 Task: Look for "Screen Navigation" in the keyboard shortcut section.
Action: Mouse moved to (337, 119)
Screenshot: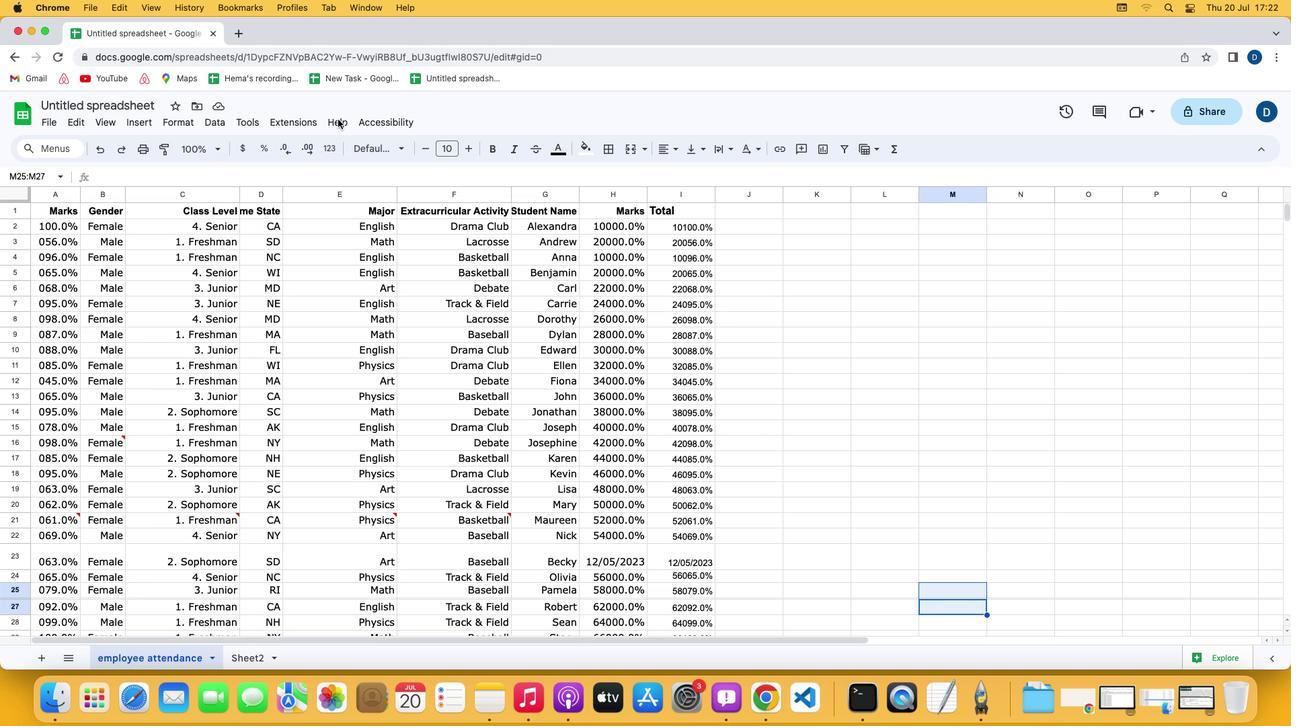 
Action: Mouse pressed left at (337, 119)
Screenshot: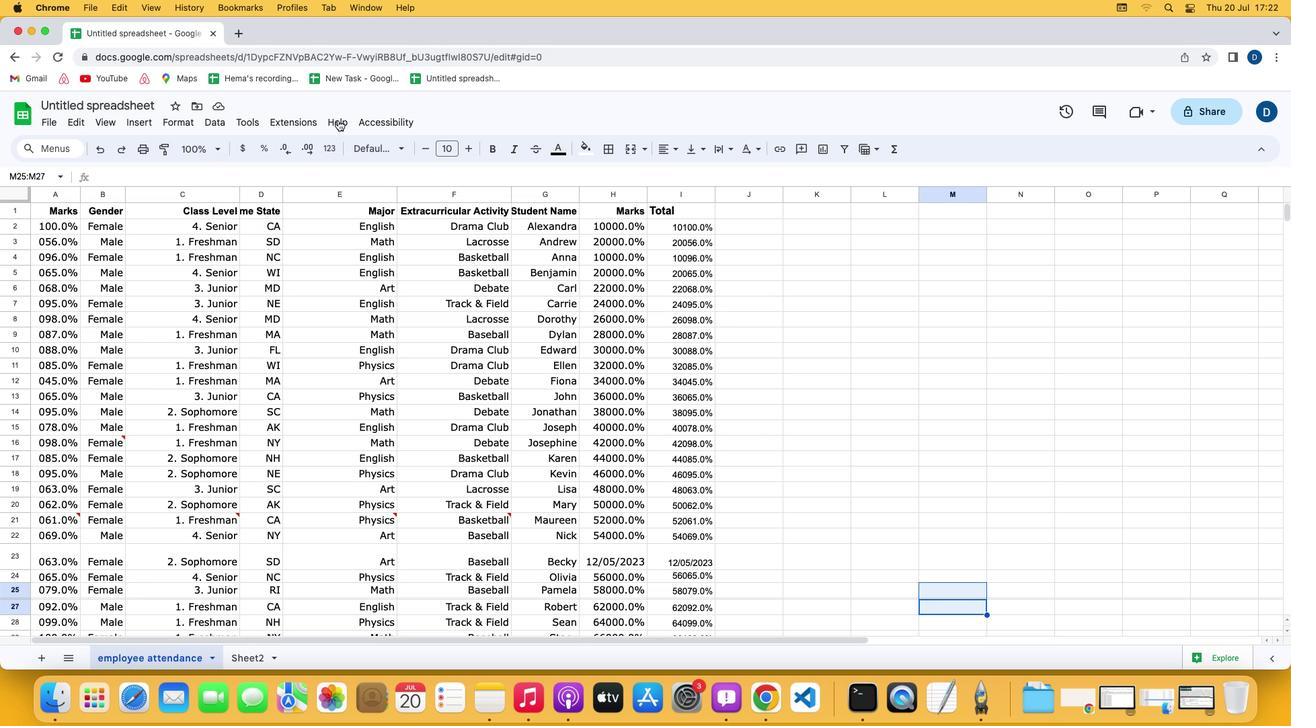 
Action: Mouse moved to (338, 120)
Screenshot: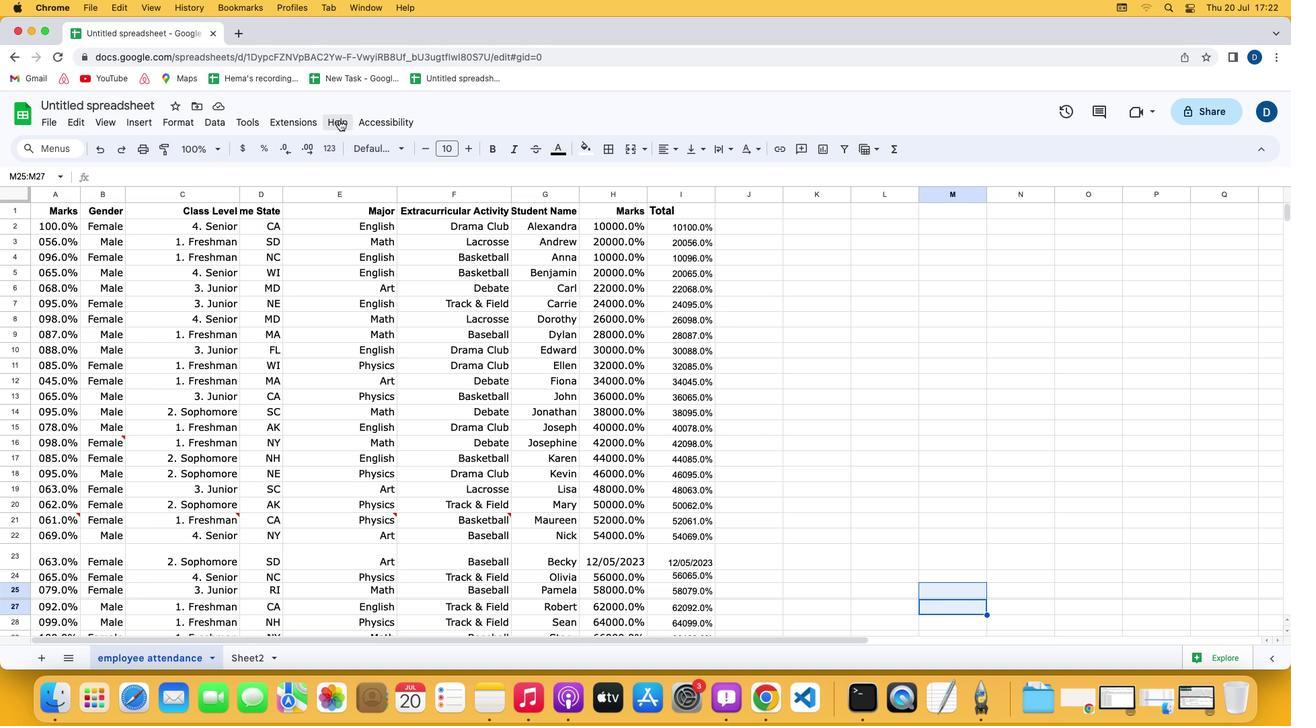 
Action: Mouse pressed left at (338, 120)
Screenshot: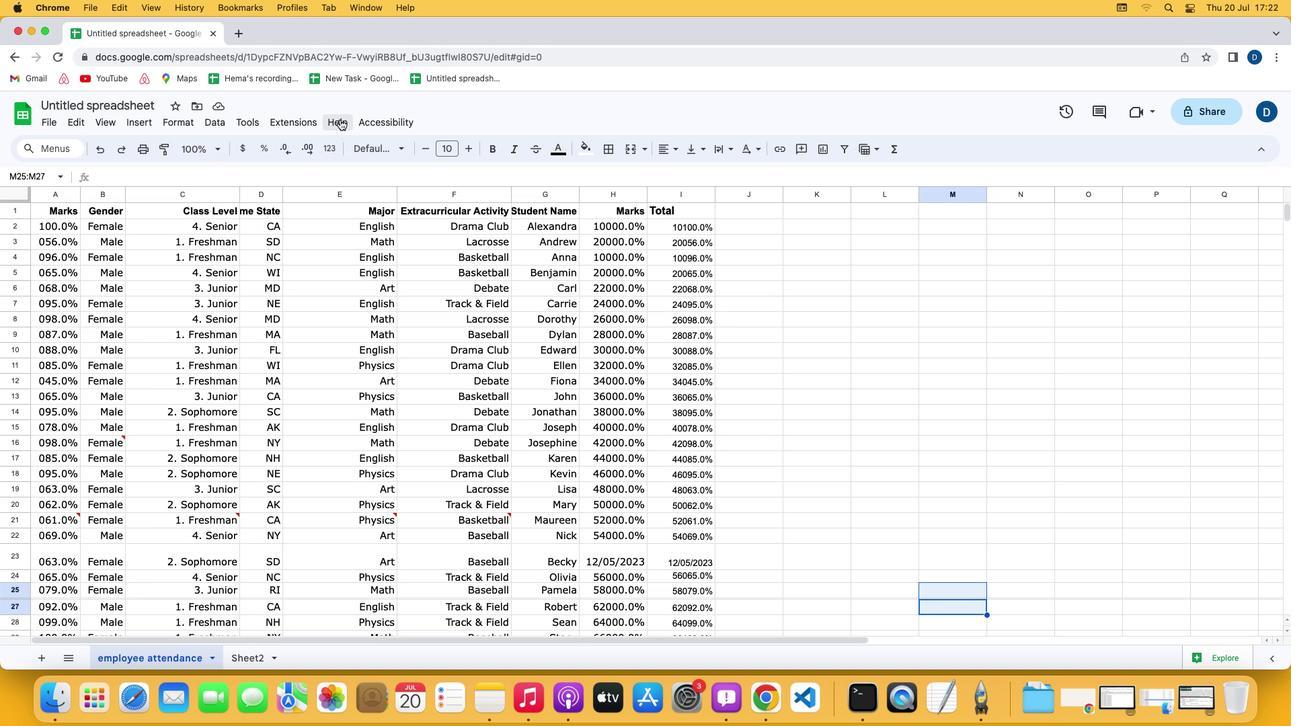 
Action: Mouse moved to (343, 120)
Screenshot: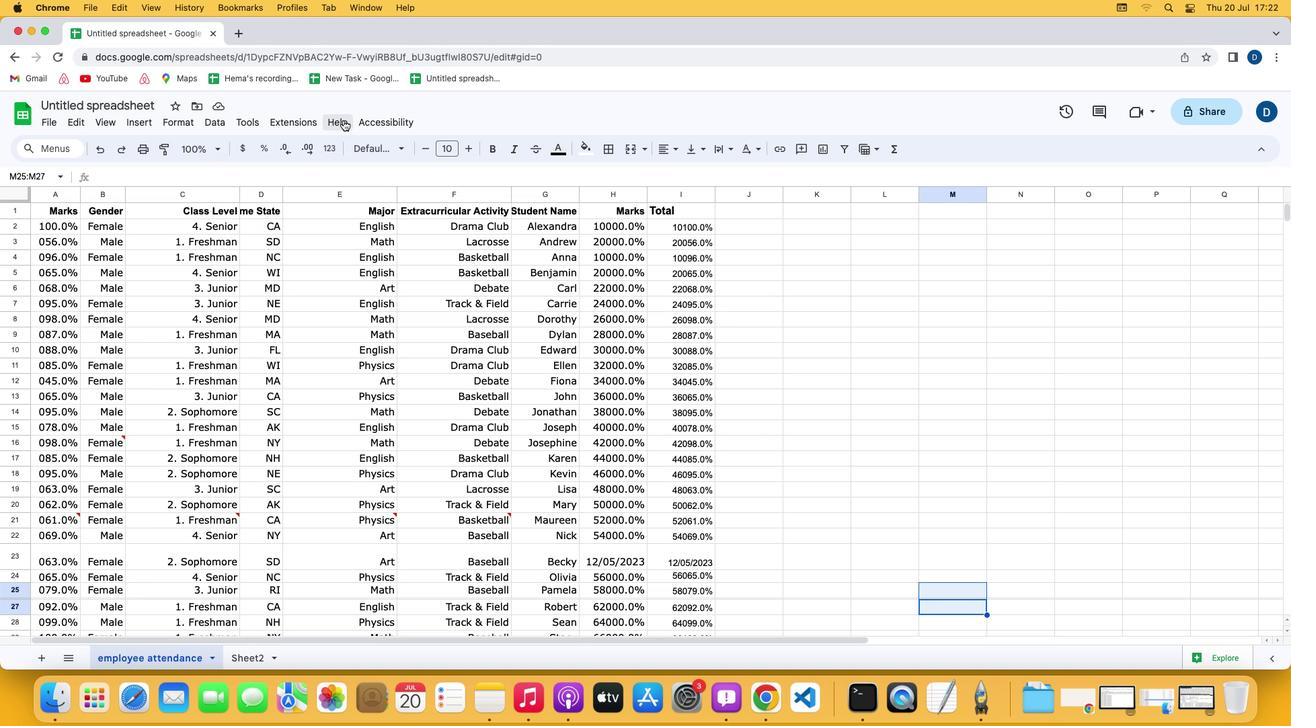 
Action: Mouse pressed left at (343, 120)
Screenshot: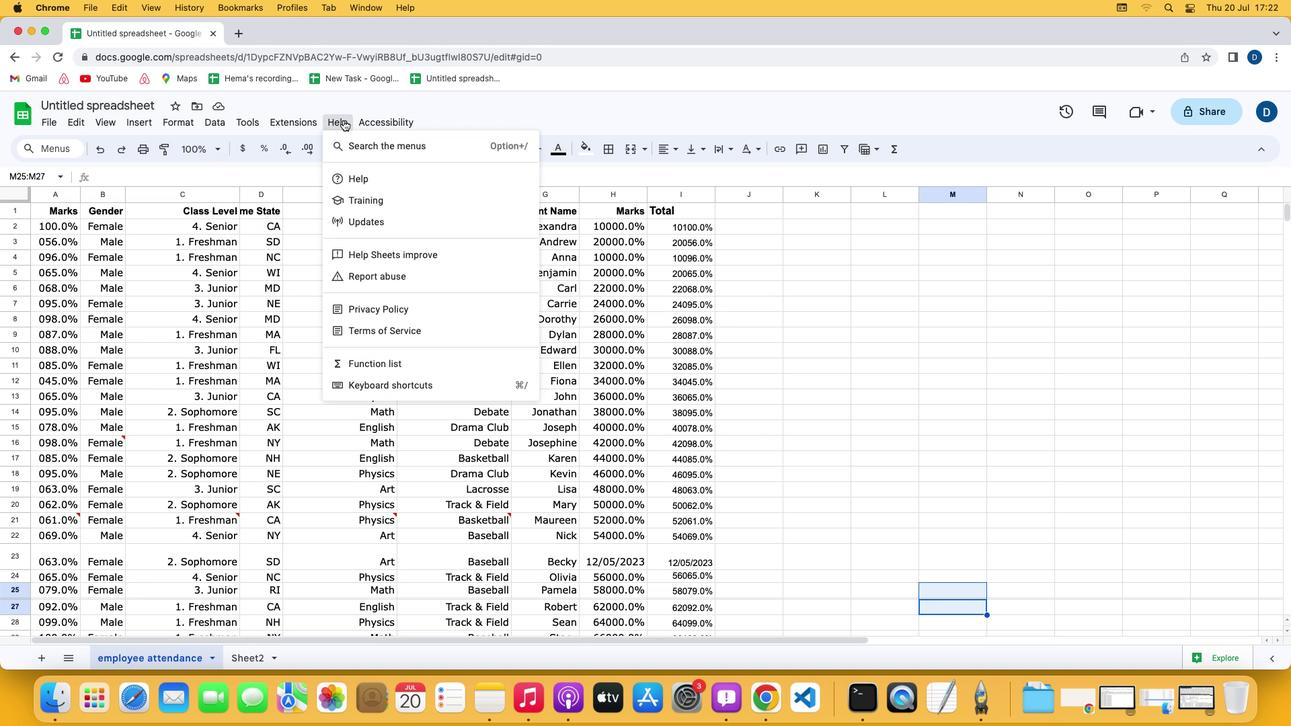 
Action: Mouse moved to (396, 383)
Screenshot: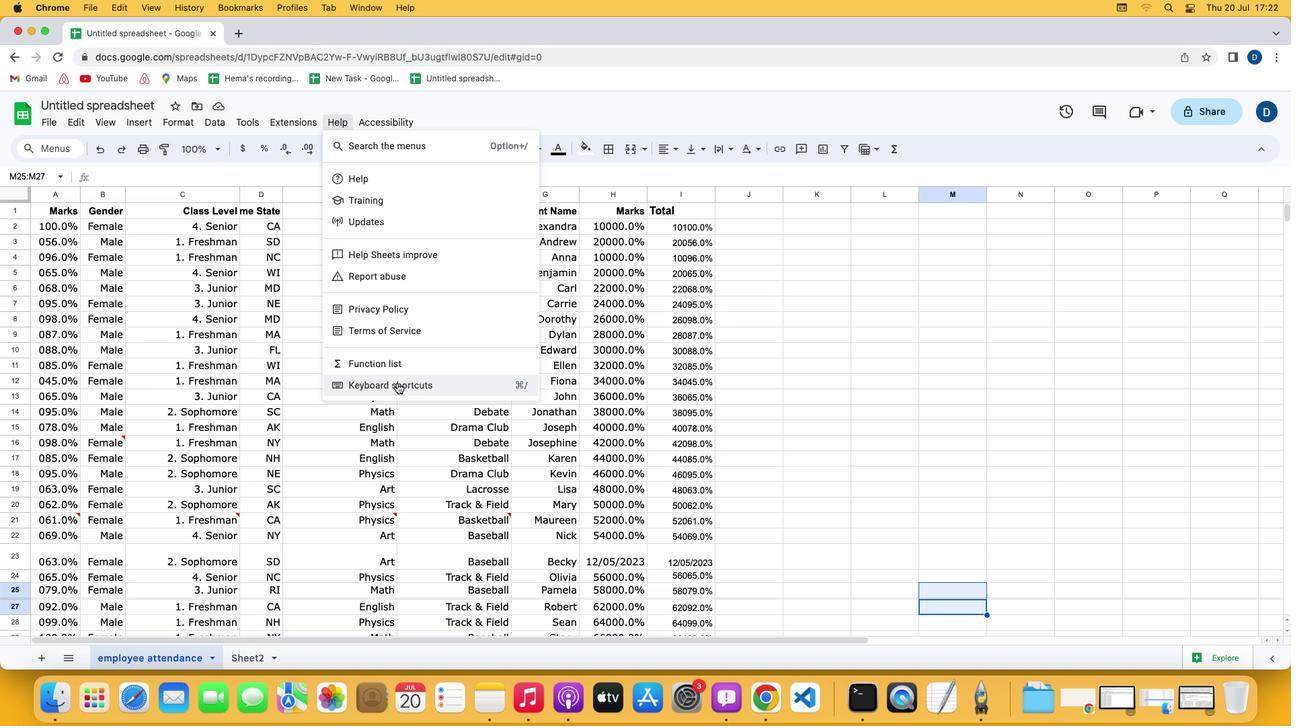 
Action: Mouse pressed left at (396, 383)
Screenshot: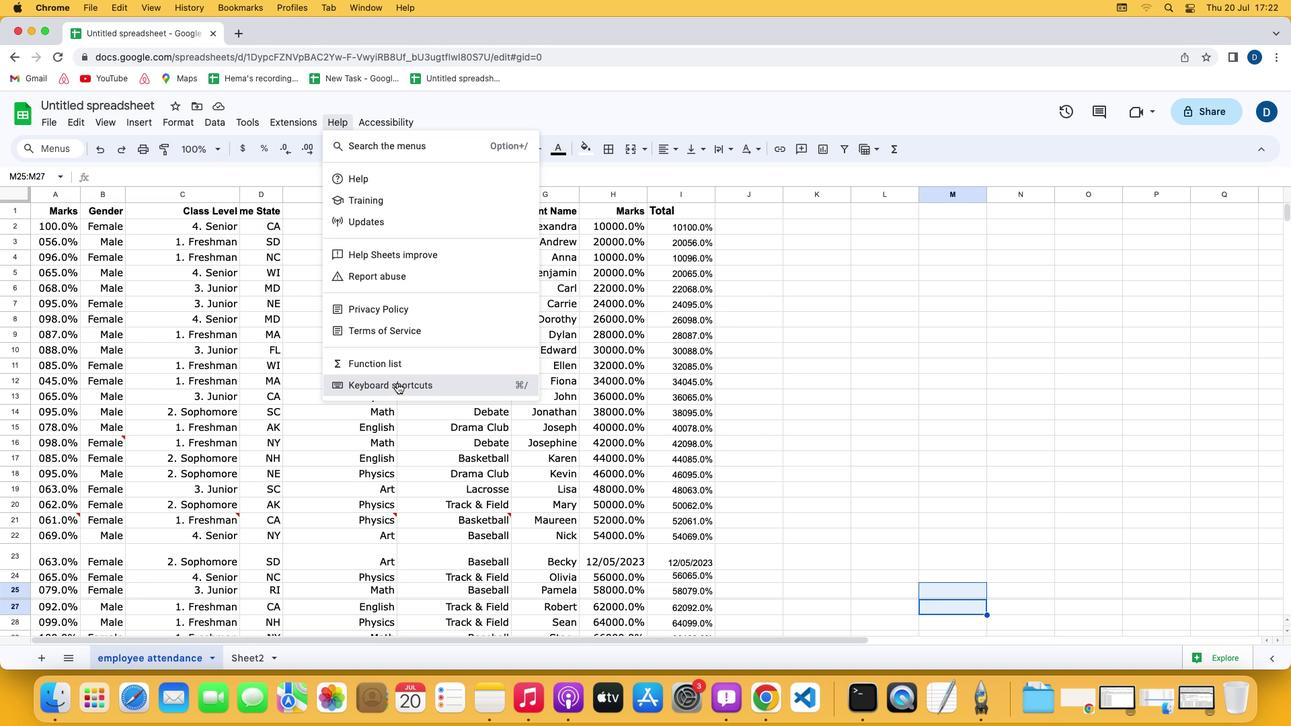 
Action: Mouse moved to (419, 532)
Screenshot: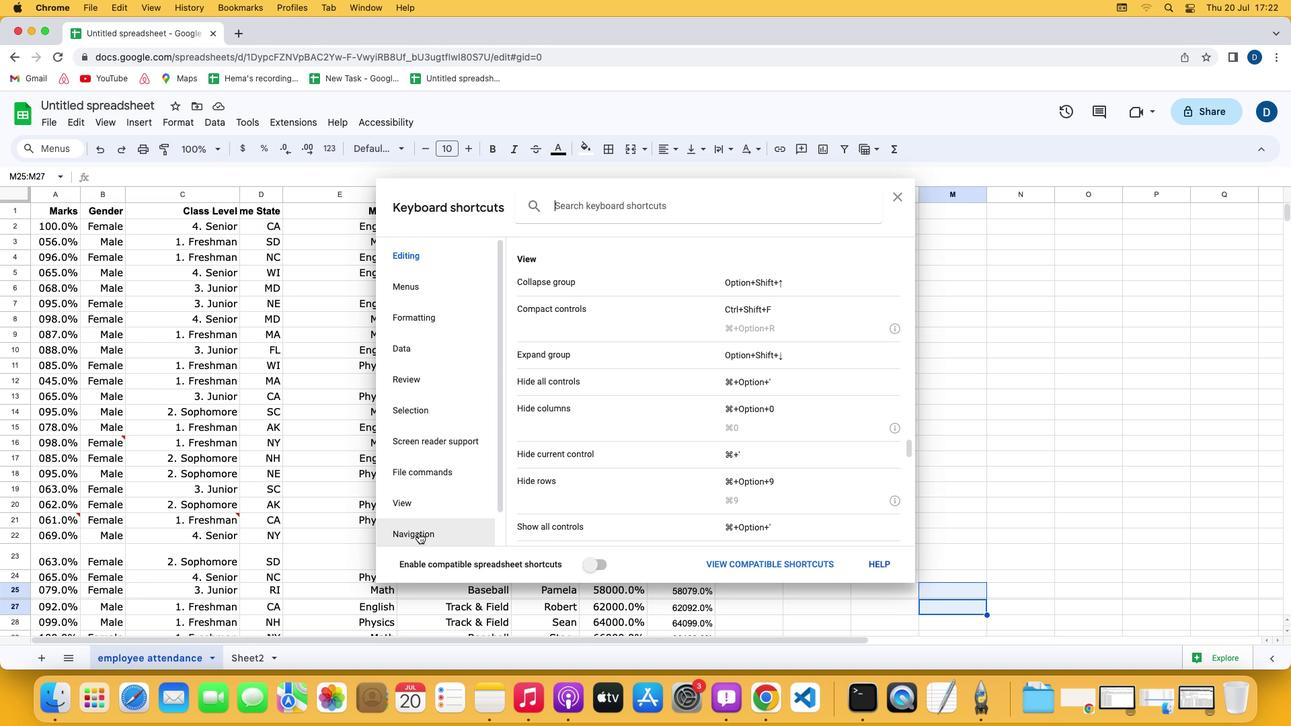 
Action: Mouse pressed left at (419, 532)
Screenshot: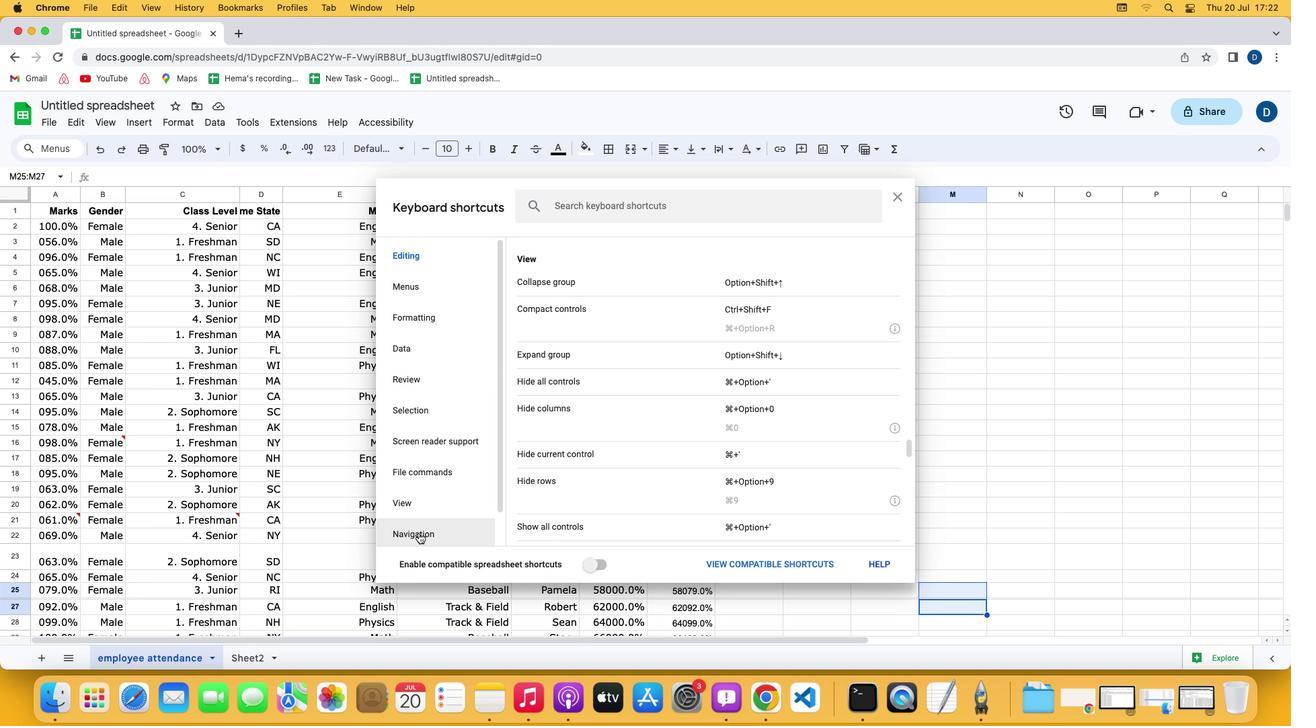 
Action: Mouse moved to (661, 485)
Screenshot: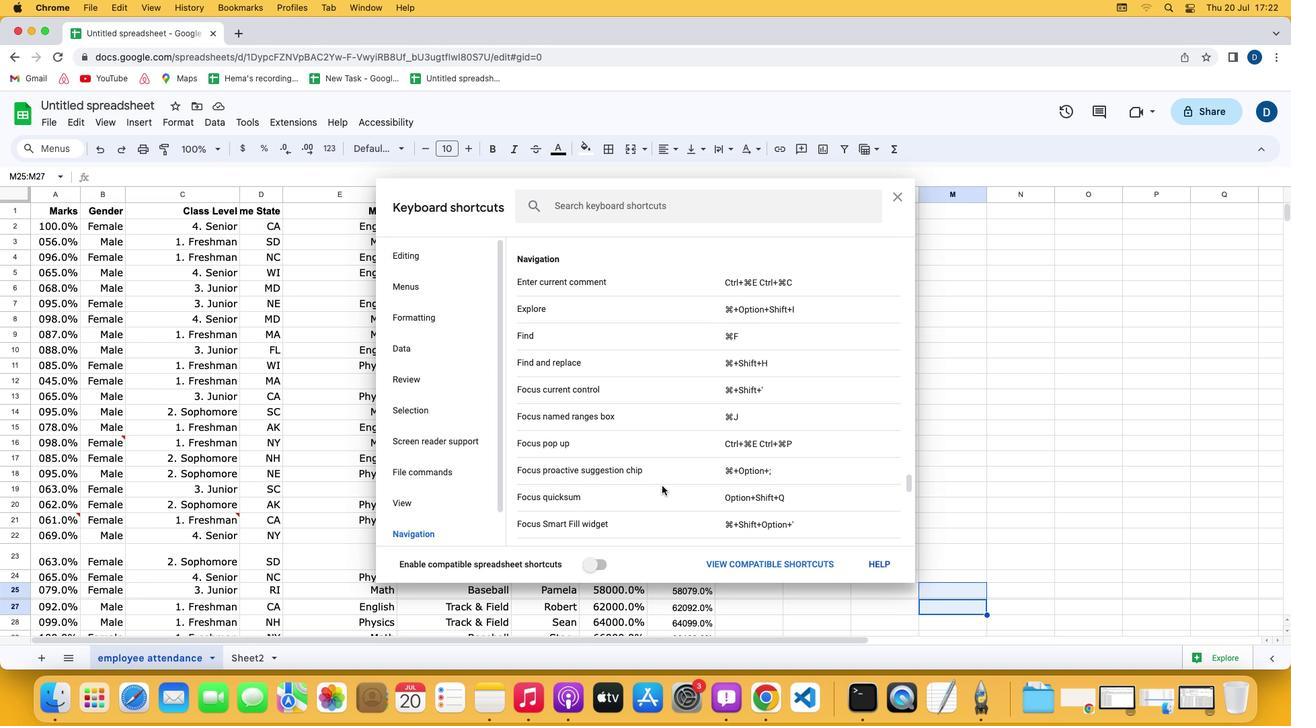
